 Task: Create new Company, with domain: 'znu.edu.ua' and type: 'Prospect'. Add new contact for this company, with mail Id: 'Mahira21Green@znu.edu.ua', First Name: Mahira, Last name:  Green, Job Title: 'Marketing Specialist', Phone Number: '(408) 555-2351'. Change life cycle stage to  Lead and lead status to  Open. Logged in from softage.1@softage.net
Action: Mouse moved to (71, 48)
Screenshot: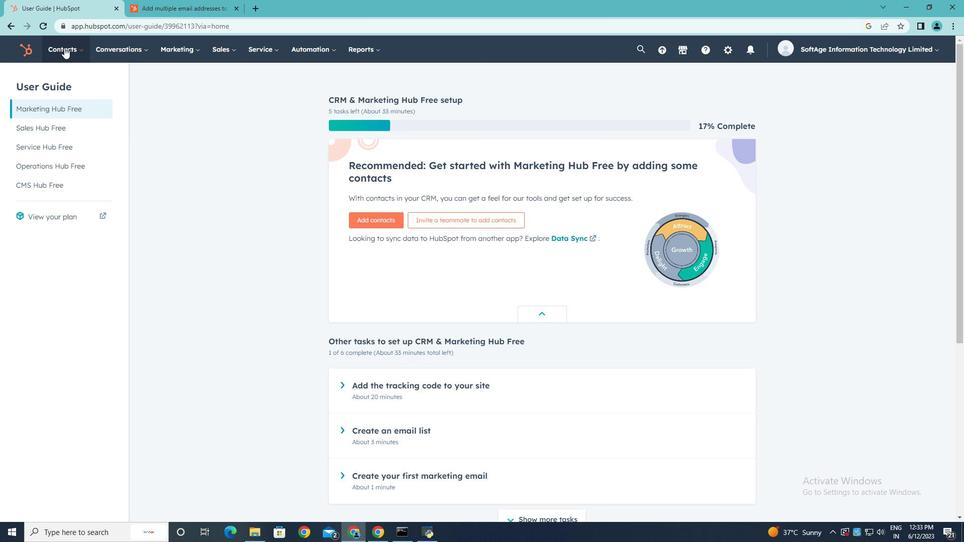 
Action: Mouse pressed left at (71, 48)
Screenshot: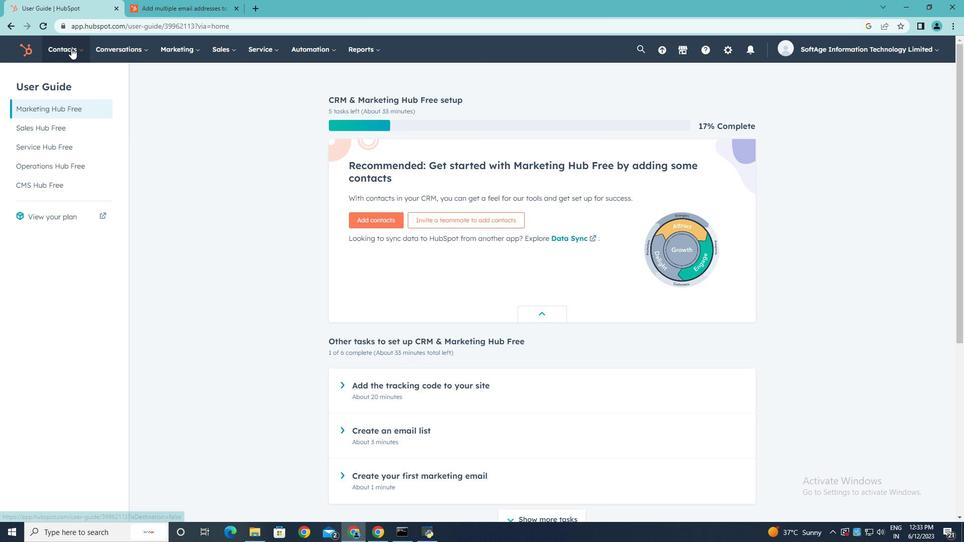 
Action: Mouse moved to (81, 96)
Screenshot: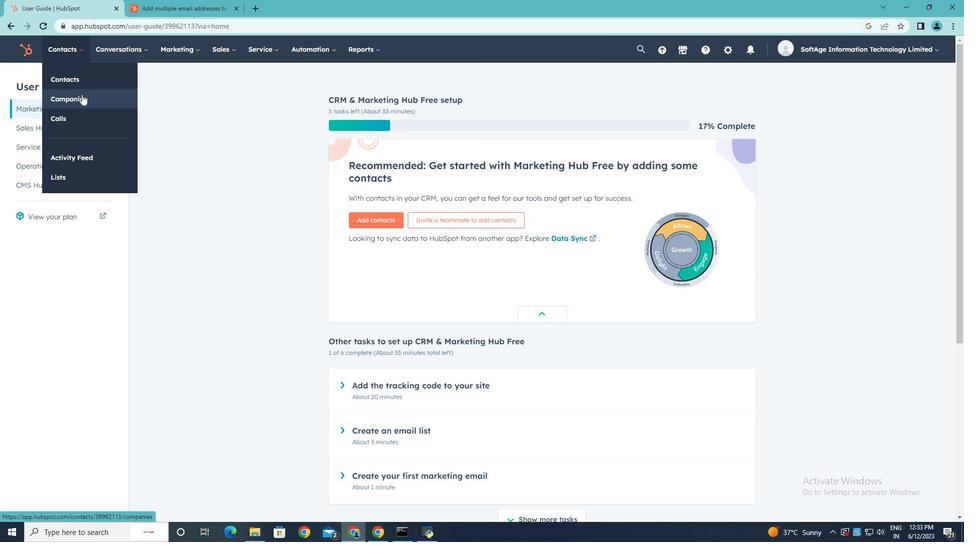 
Action: Mouse pressed left at (81, 96)
Screenshot: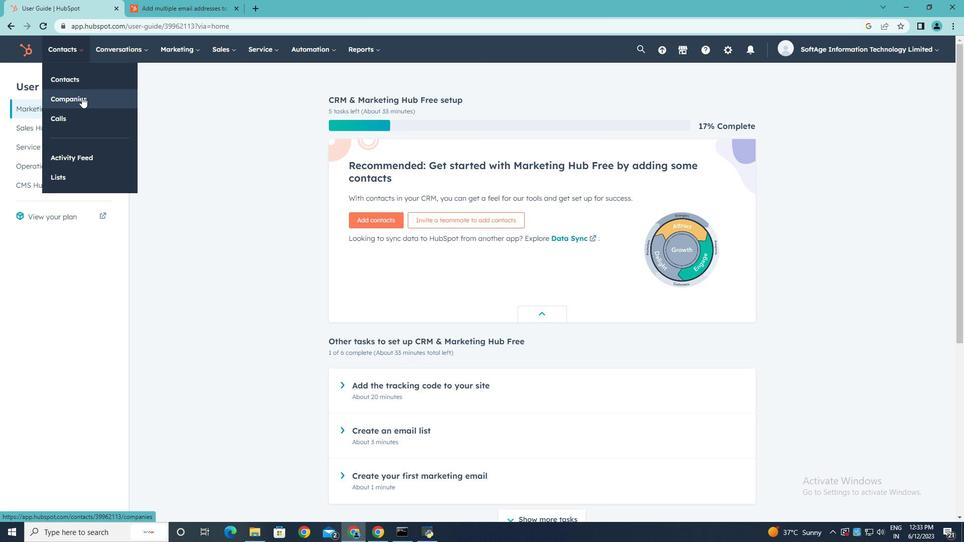 
Action: Mouse moved to (915, 85)
Screenshot: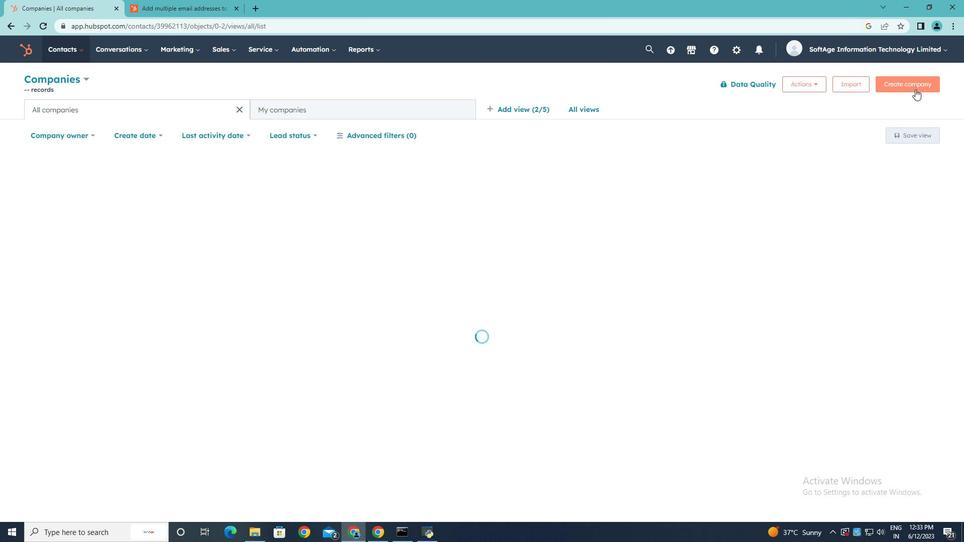 
Action: Mouse pressed left at (915, 85)
Screenshot: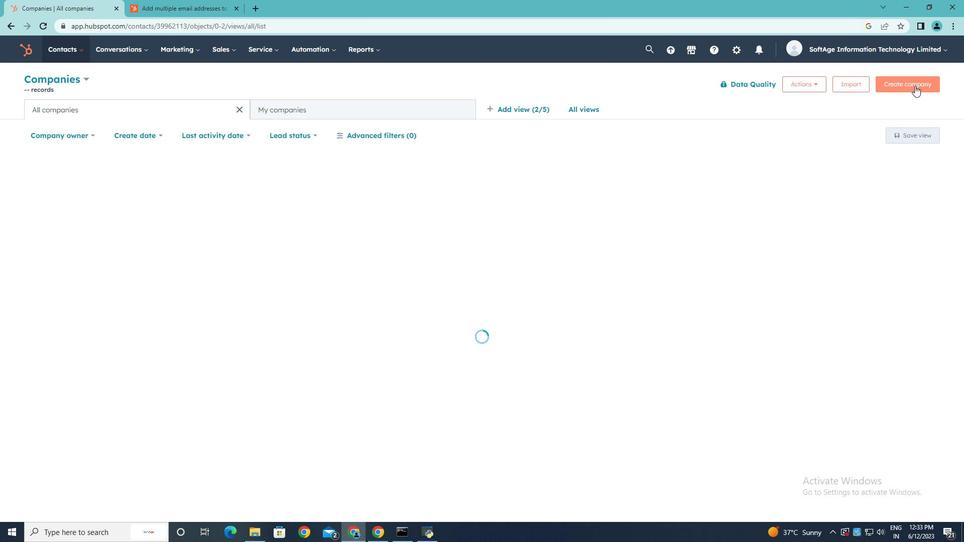 
Action: Mouse moved to (723, 127)
Screenshot: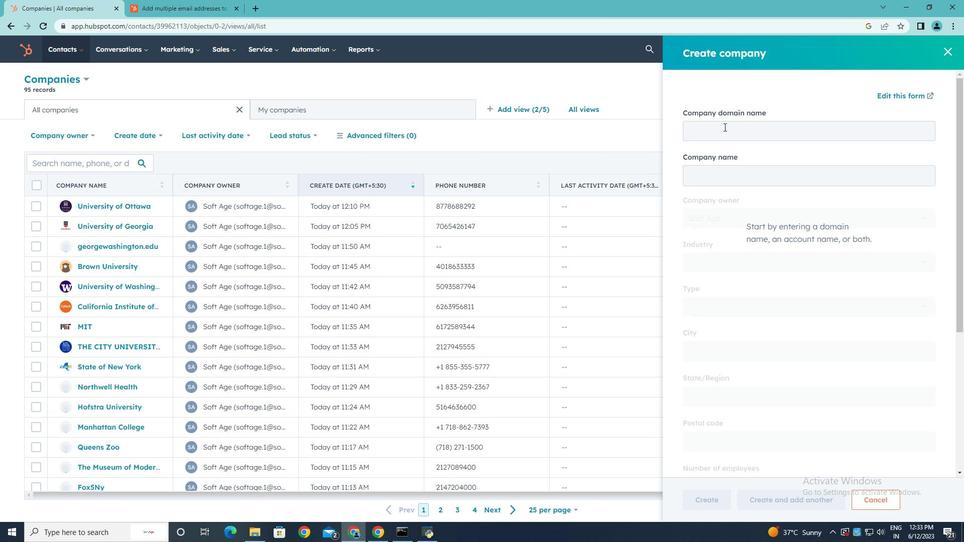 
Action: Mouse pressed left at (723, 127)
Screenshot: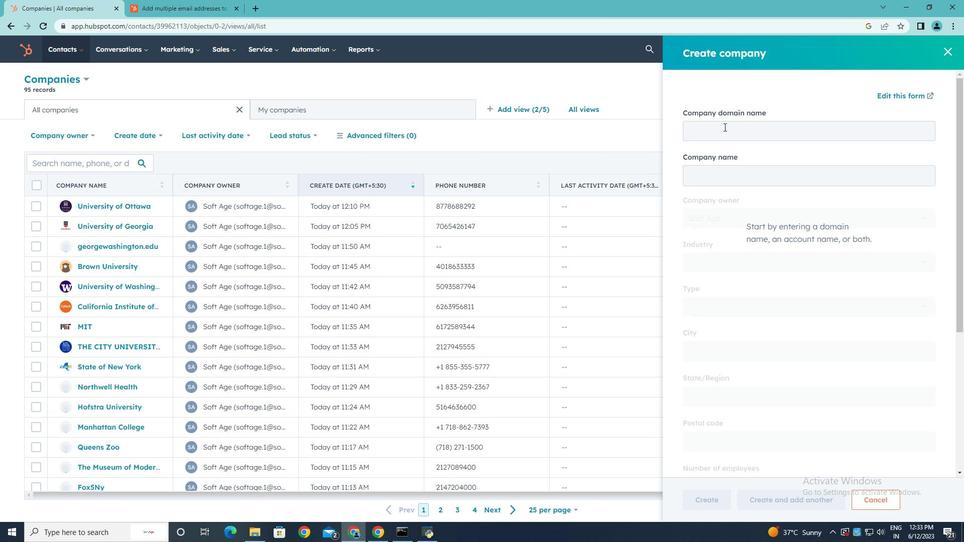 
Action: Key pressed znu.edu.ua
Screenshot: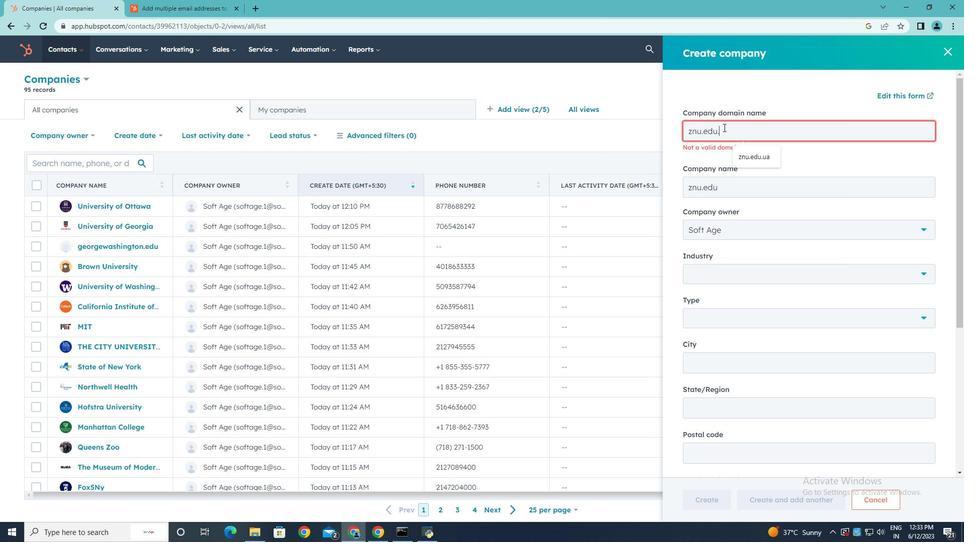 
Action: Mouse moved to (801, 216)
Screenshot: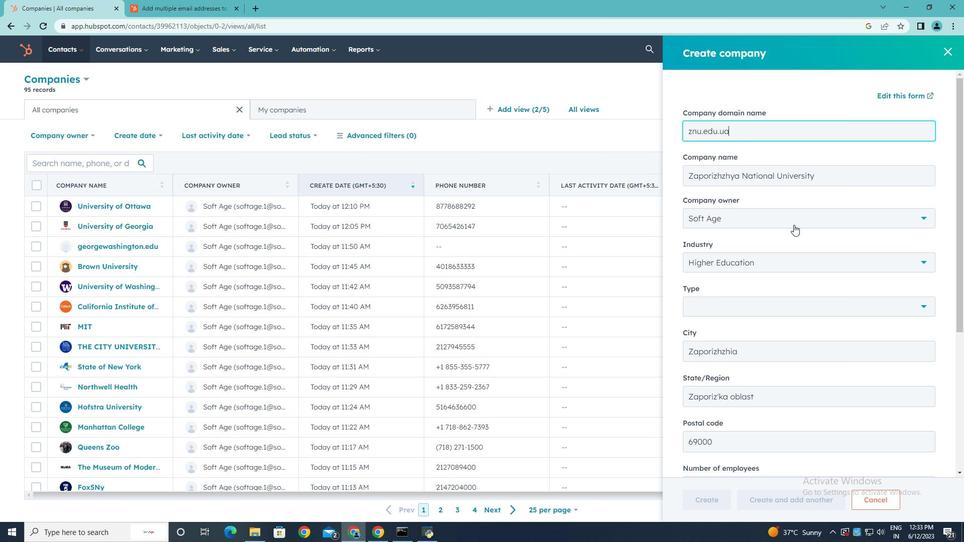 
Action: Mouse scrolled (801, 216) with delta (0, 0)
Screenshot: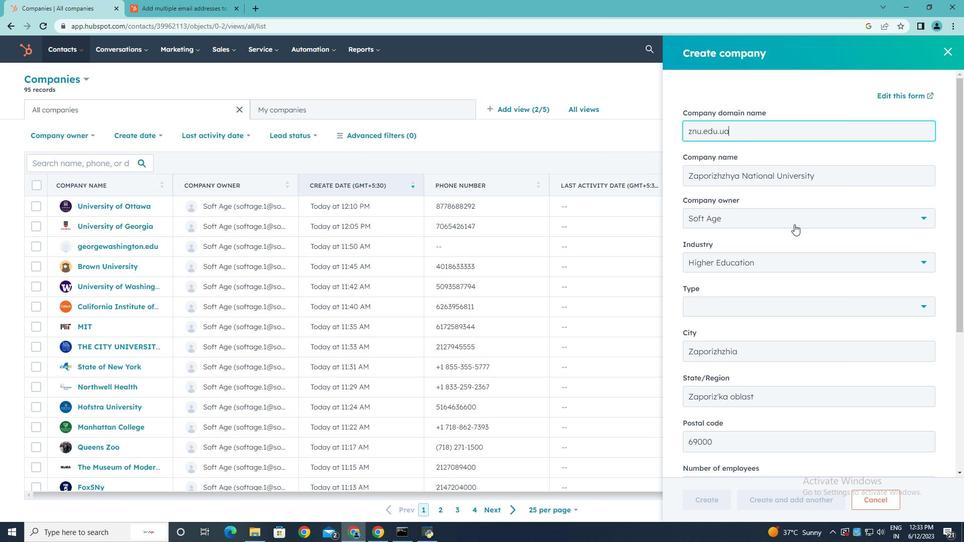 
Action: Mouse scrolled (801, 216) with delta (0, 0)
Screenshot: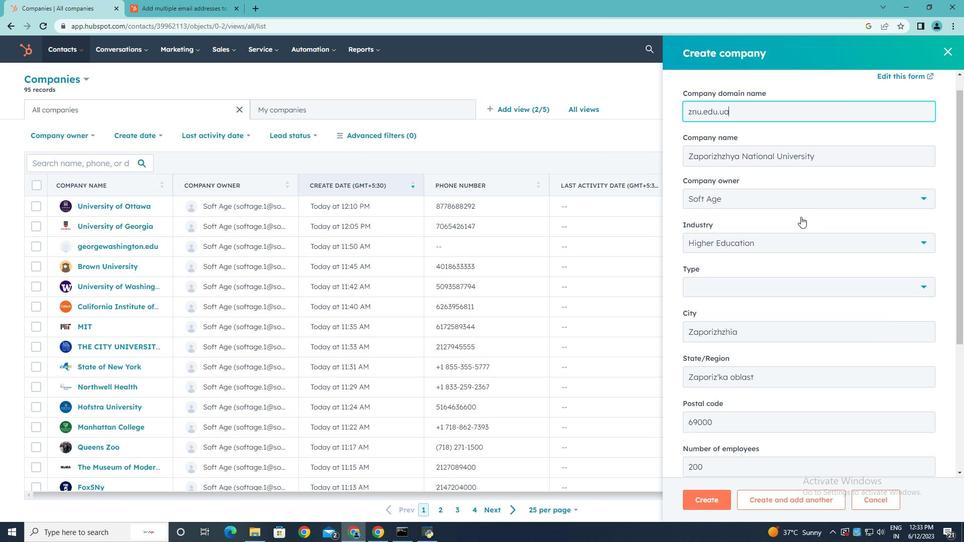 
Action: Mouse moved to (922, 204)
Screenshot: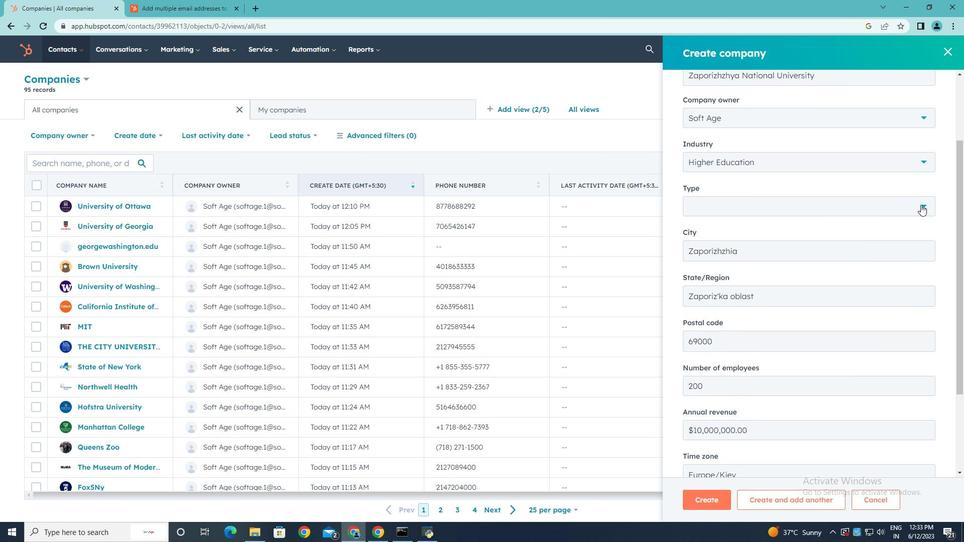 
Action: Mouse pressed left at (922, 204)
Screenshot: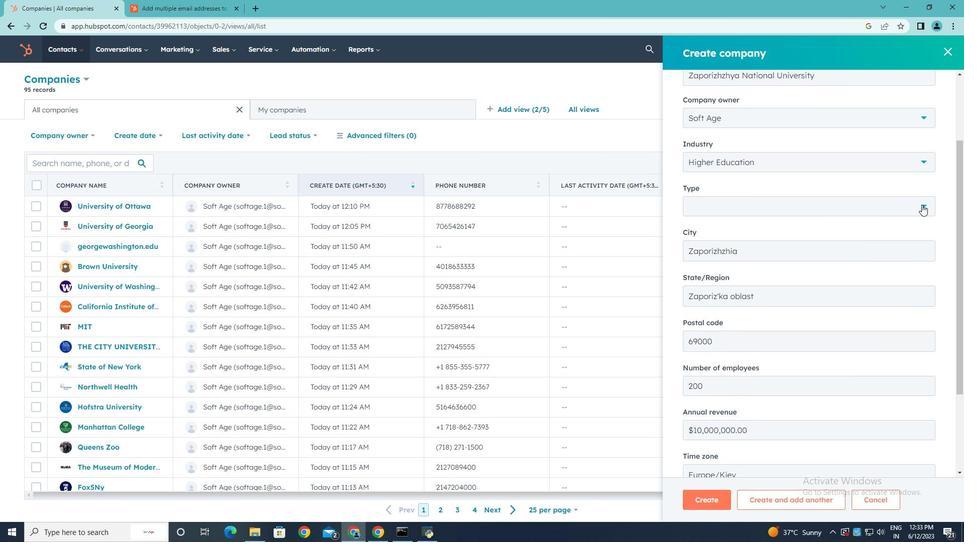 
Action: Mouse moved to (760, 259)
Screenshot: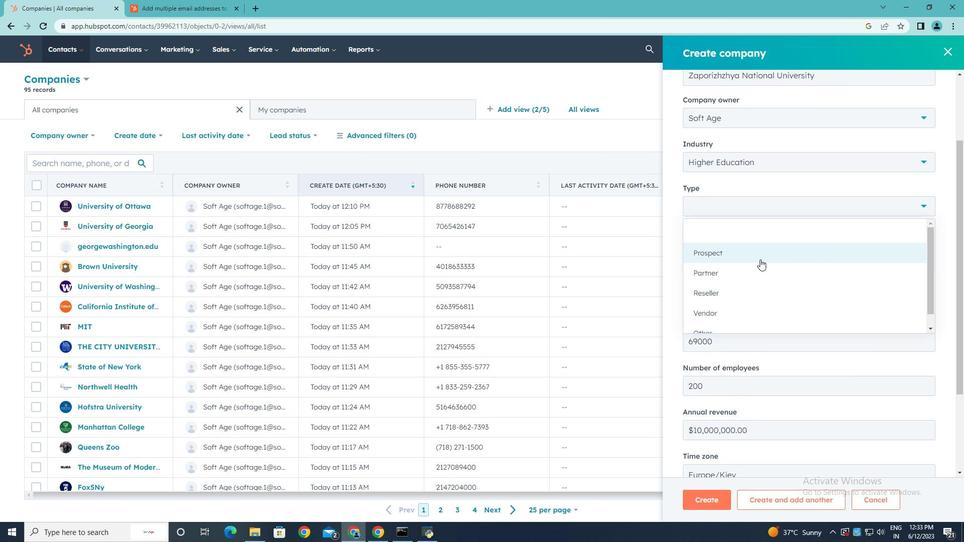 
Action: Mouse pressed left at (760, 259)
Screenshot: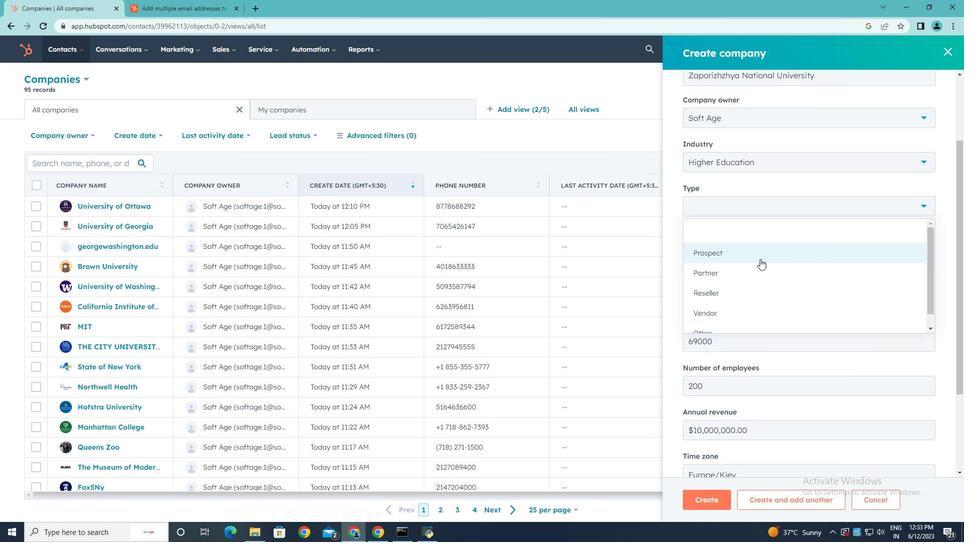 
Action: Mouse moved to (778, 268)
Screenshot: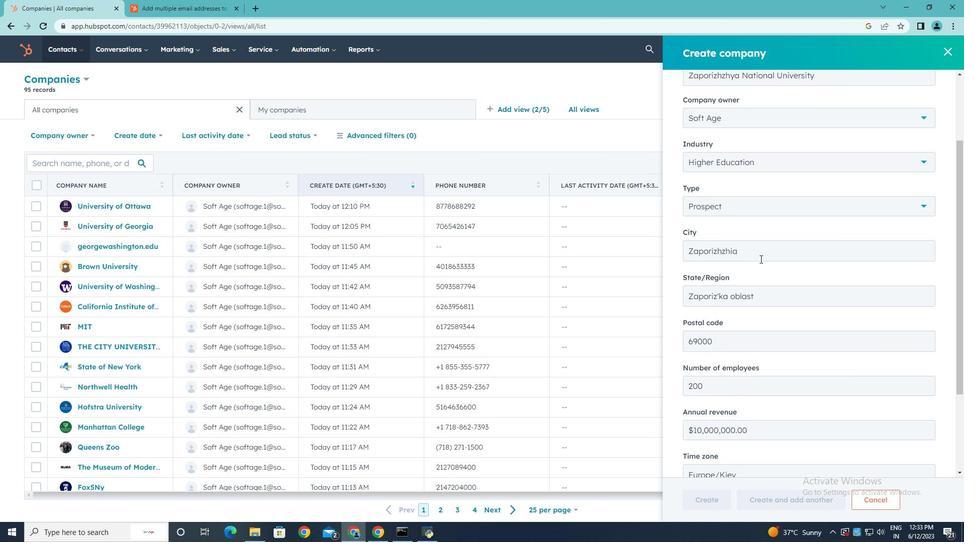 
Action: Mouse scrolled (778, 268) with delta (0, 0)
Screenshot: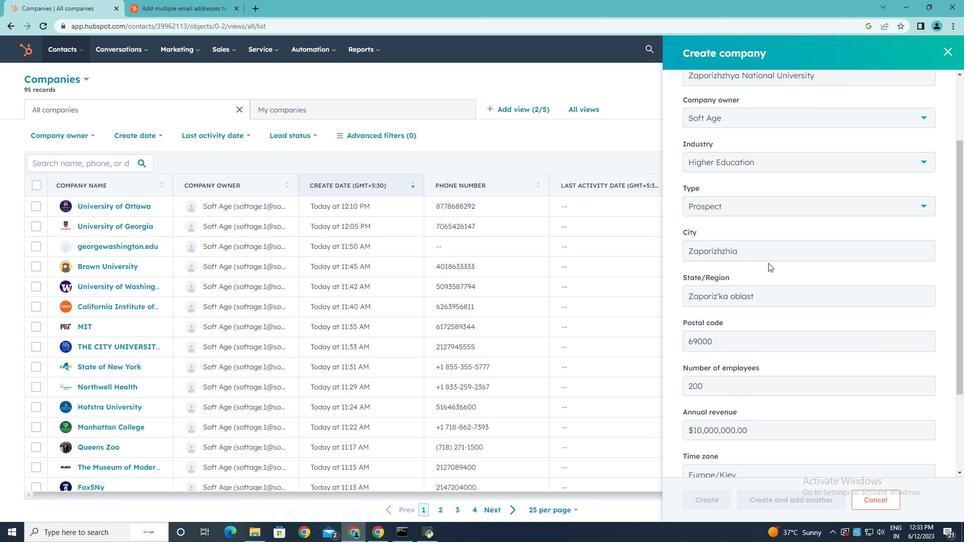 
Action: Mouse scrolled (778, 268) with delta (0, 0)
Screenshot: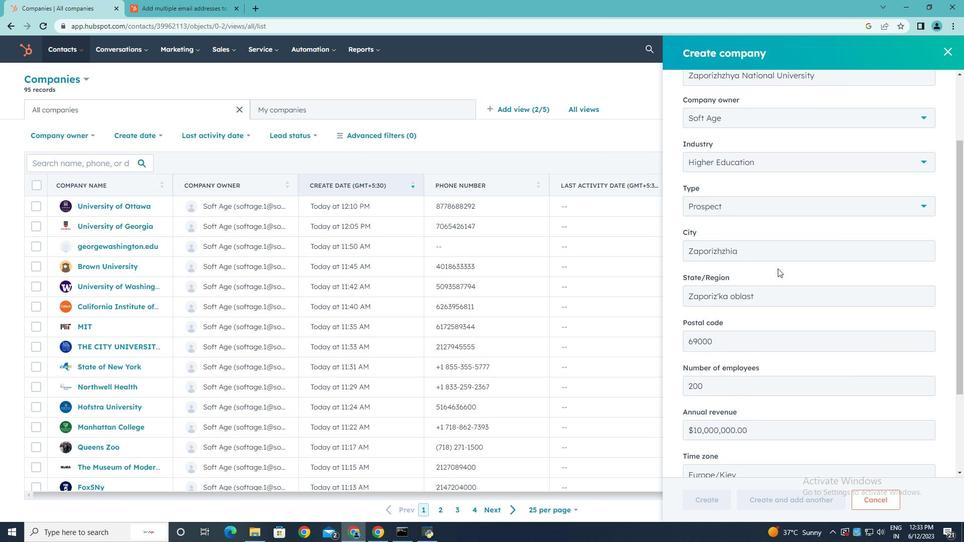 
Action: Mouse scrolled (778, 268) with delta (0, 0)
Screenshot: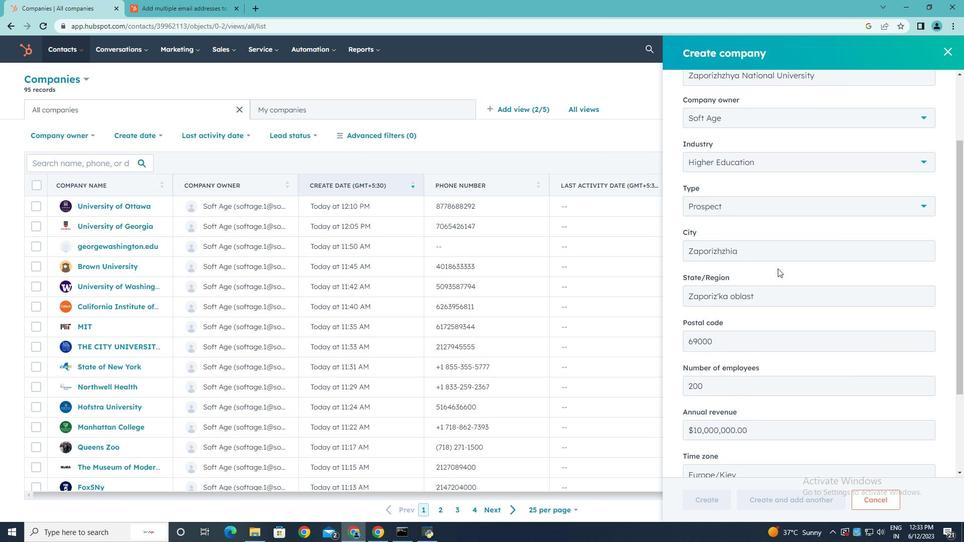 
Action: Mouse scrolled (778, 268) with delta (0, 0)
Screenshot: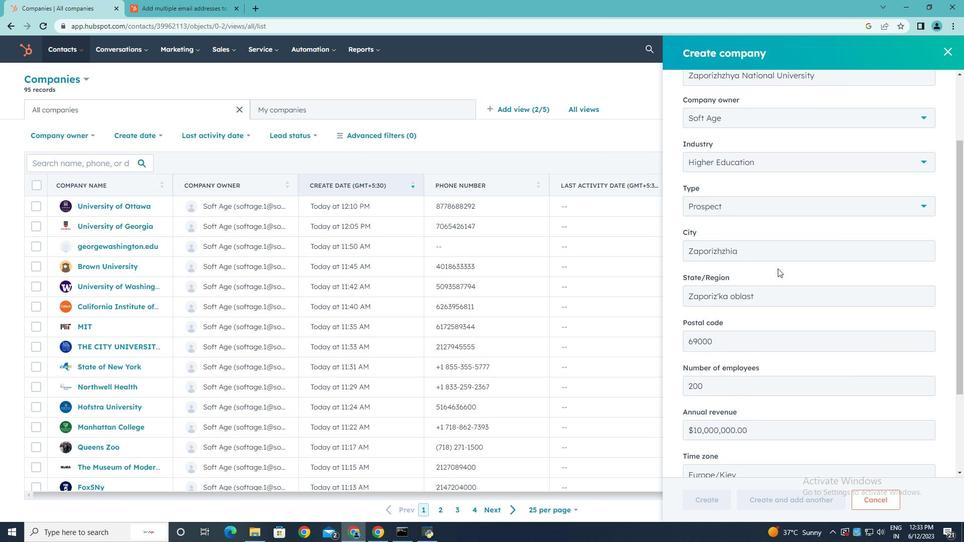 
Action: Mouse moved to (770, 312)
Screenshot: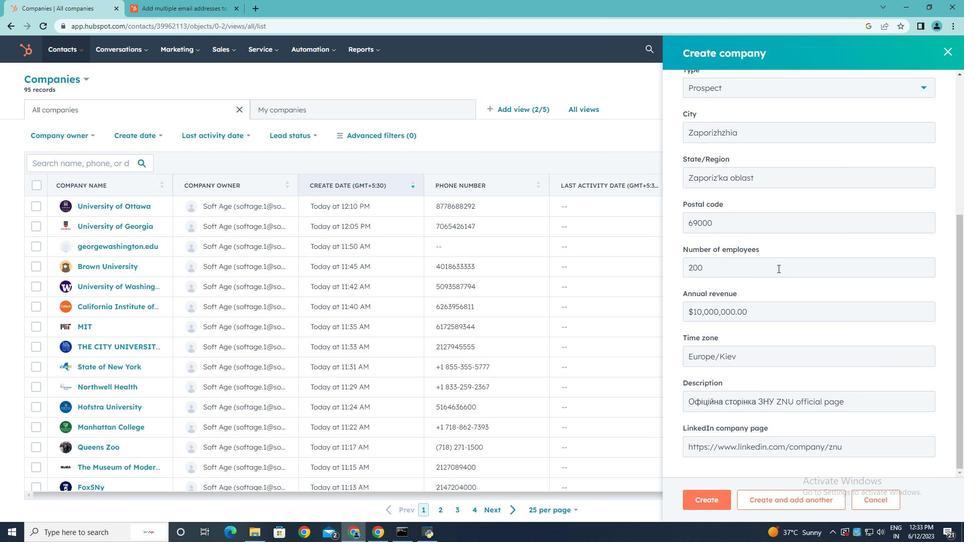 
Action: Mouse scrolled (770, 312) with delta (0, 0)
Screenshot: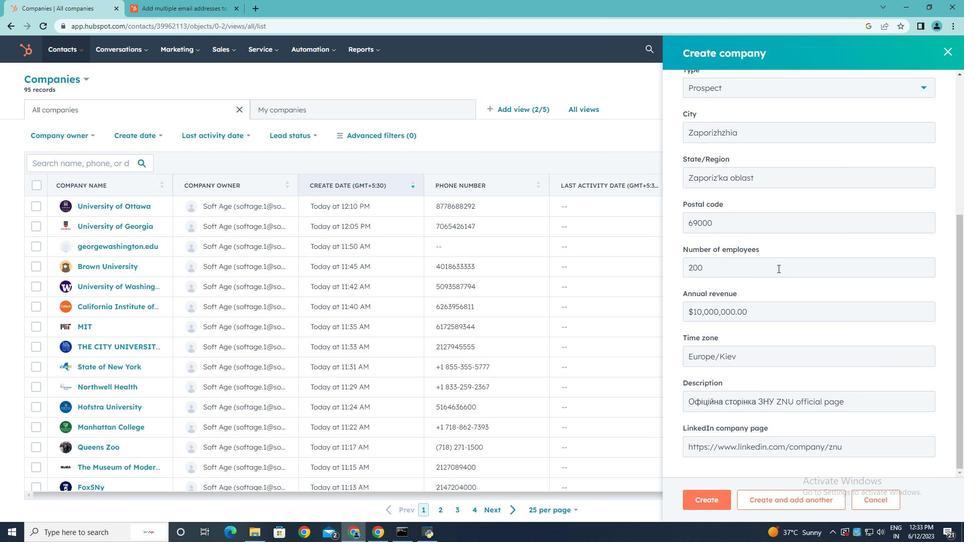 
Action: Mouse scrolled (770, 312) with delta (0, 0)
Screenshot: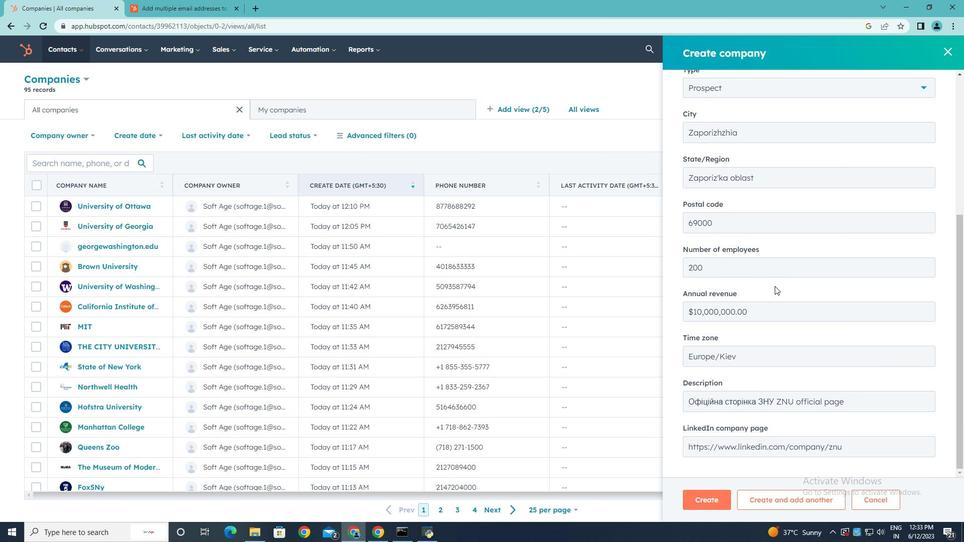 
Action: Mouse moved to (705, 496)
Screenshot: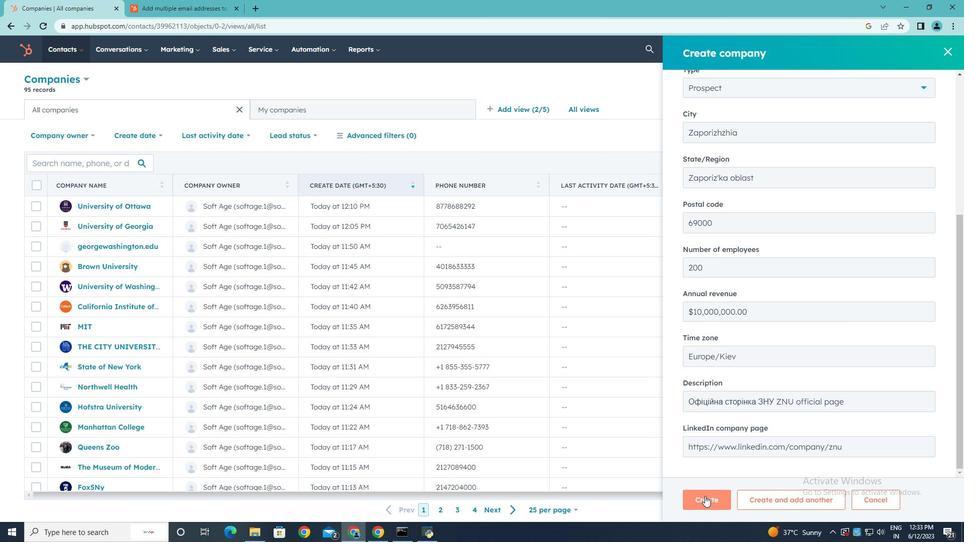 
Action: Mouse pressed left at (705, 496)
Screenshot: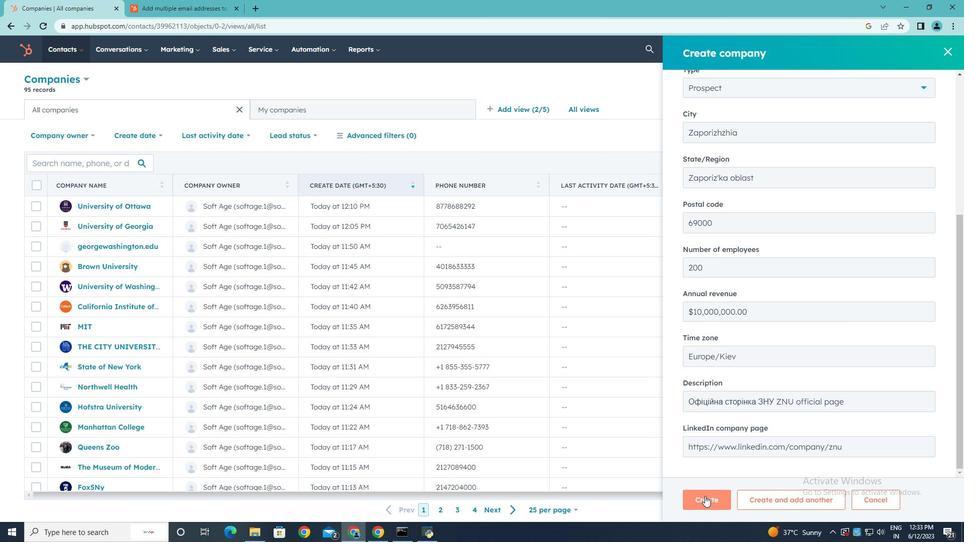 
Action: Mouse moved to (682, 323)
Screenshot: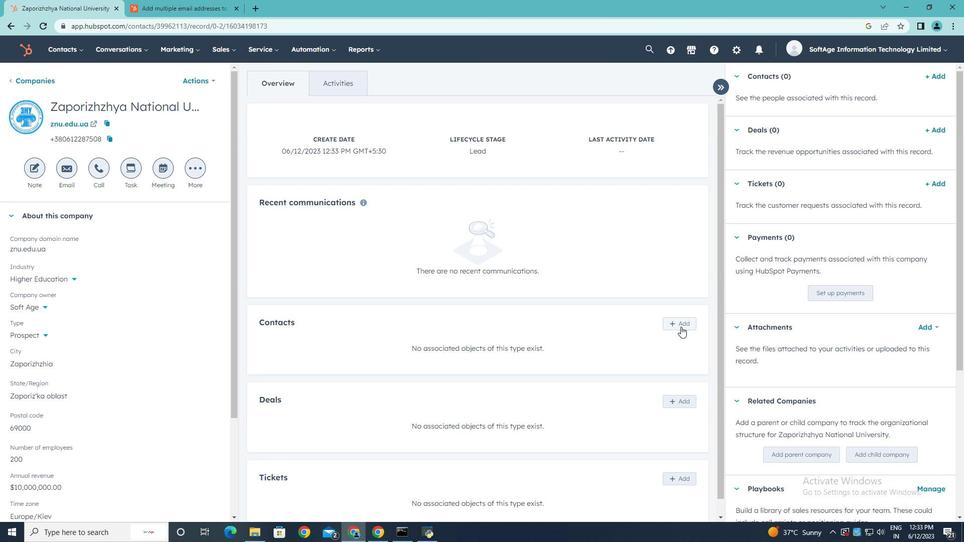 
Action: Mouse pressed left at (682, 323)
Screenshot: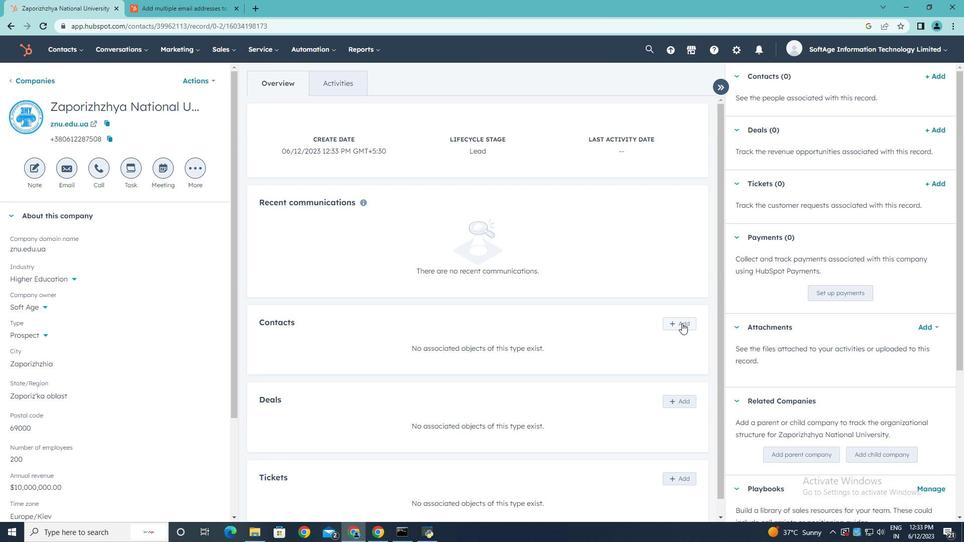 
Action: Mouse moved to (742, 102)
Screenshot: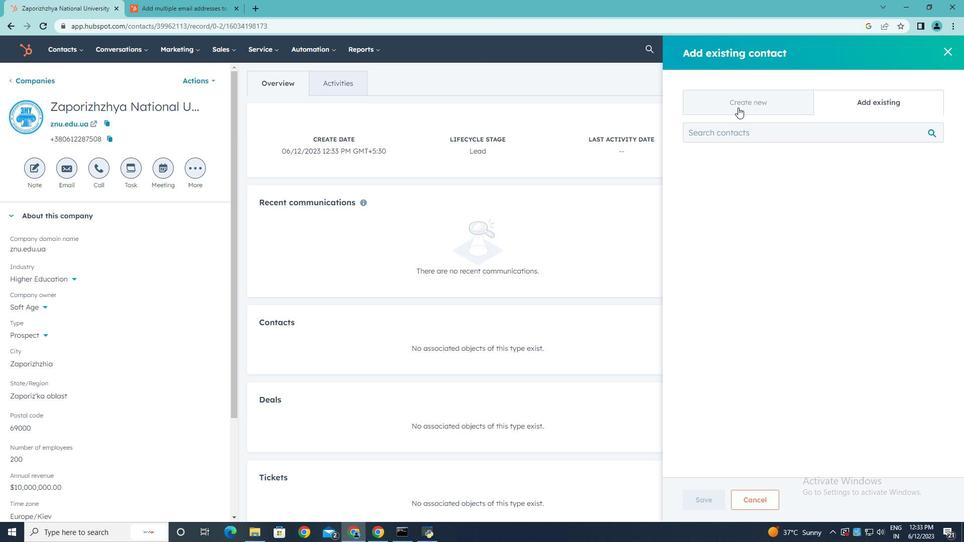 
Action: Mouse pressed left at (742, 102)
Screenshot: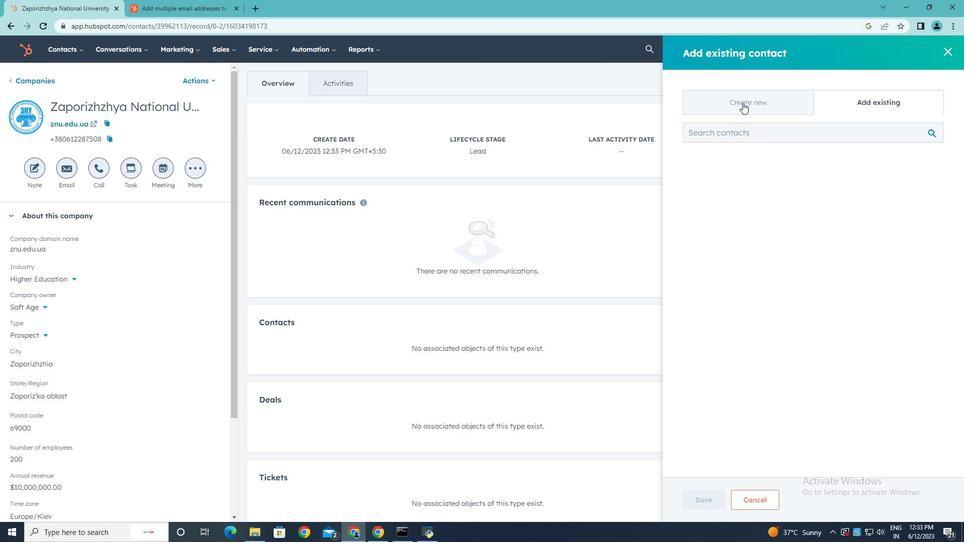 
Action: Mouse moved to (719, 164)
Screenshot: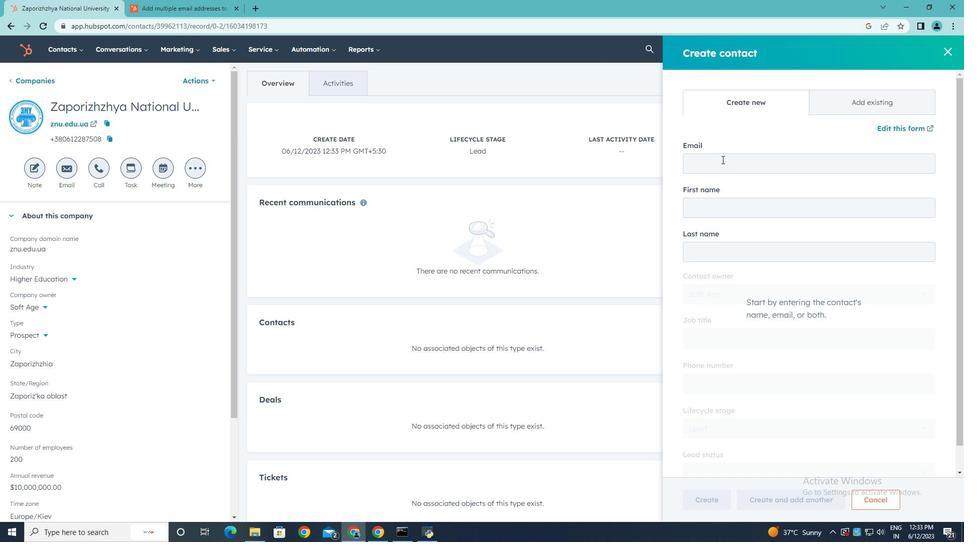 
Action: Mouse pressed left at (719, 164)
Screenshot: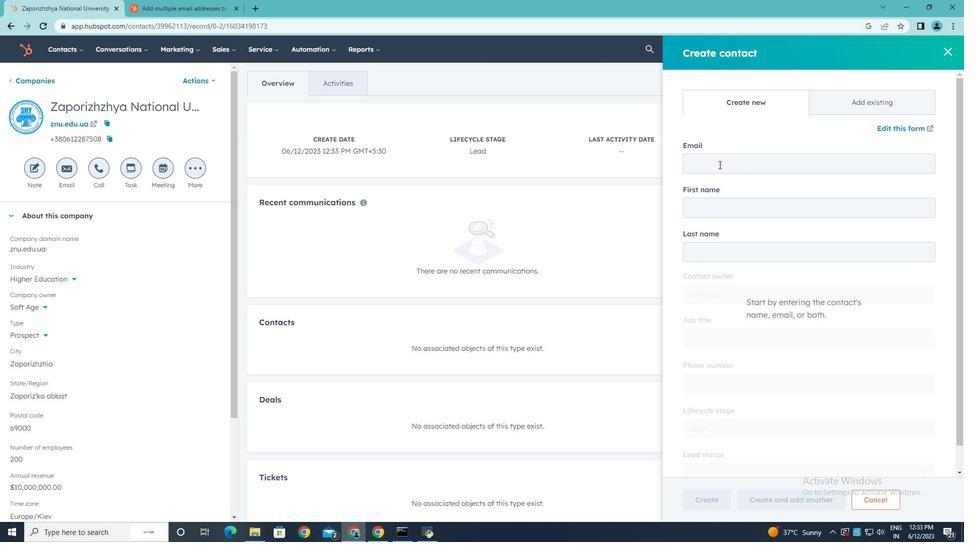 
Action: Key pressed <Key.shift>Mahira21<Key.shift>Green<Key.shift>@znu.edu.ua
Screenshot: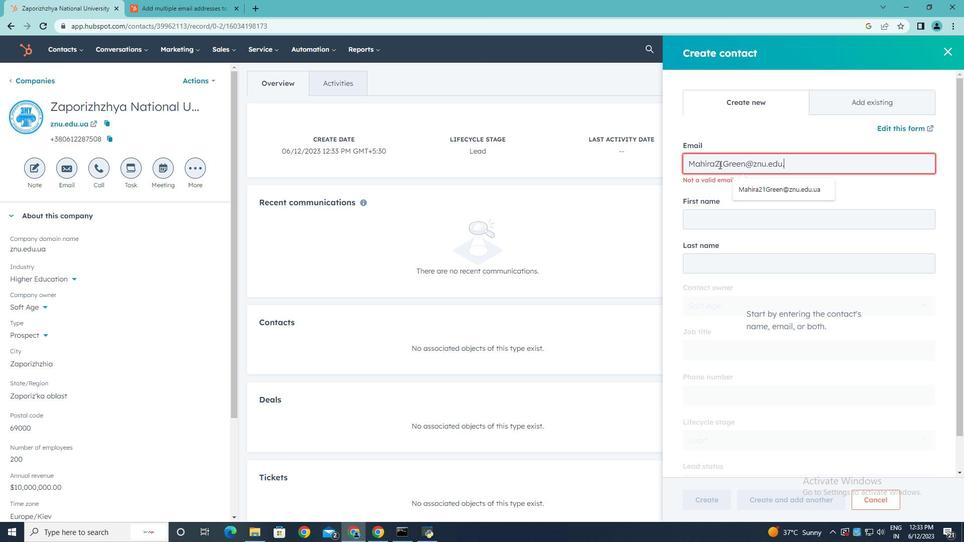 
Action: Mouse moved to (708, 210)
Screenshot: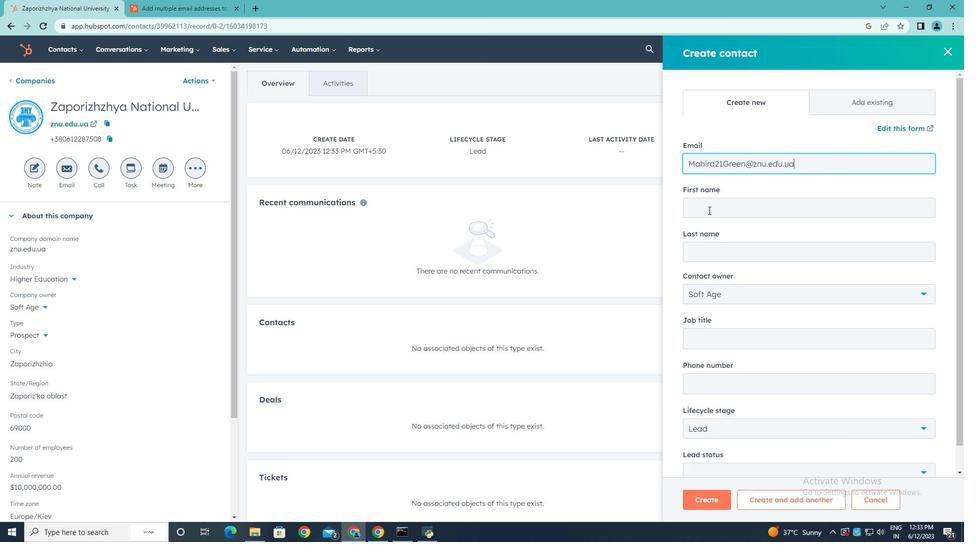 
Action: Mouse pressed left at (708, 210)
Screenshot: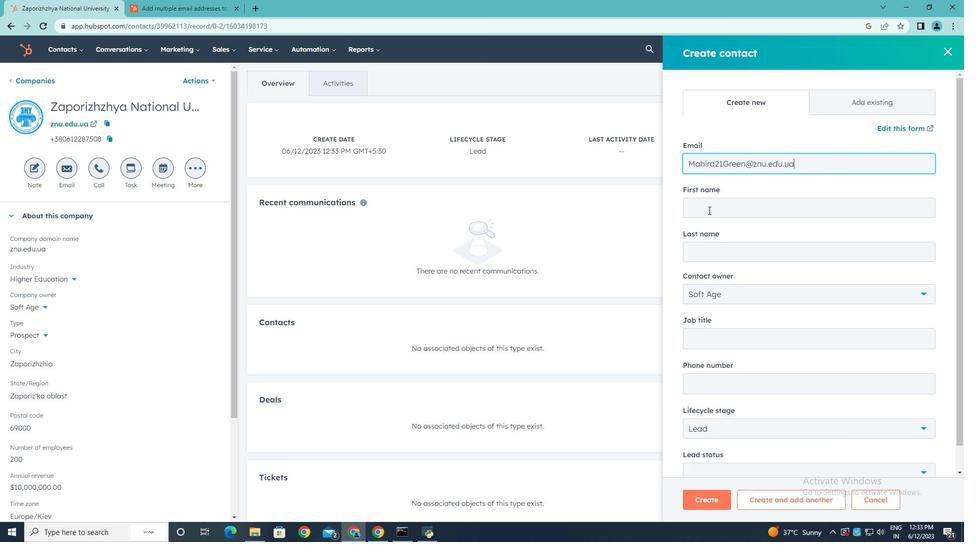 
Action: Key pressed <Key.shift>Mahira
Screenshot: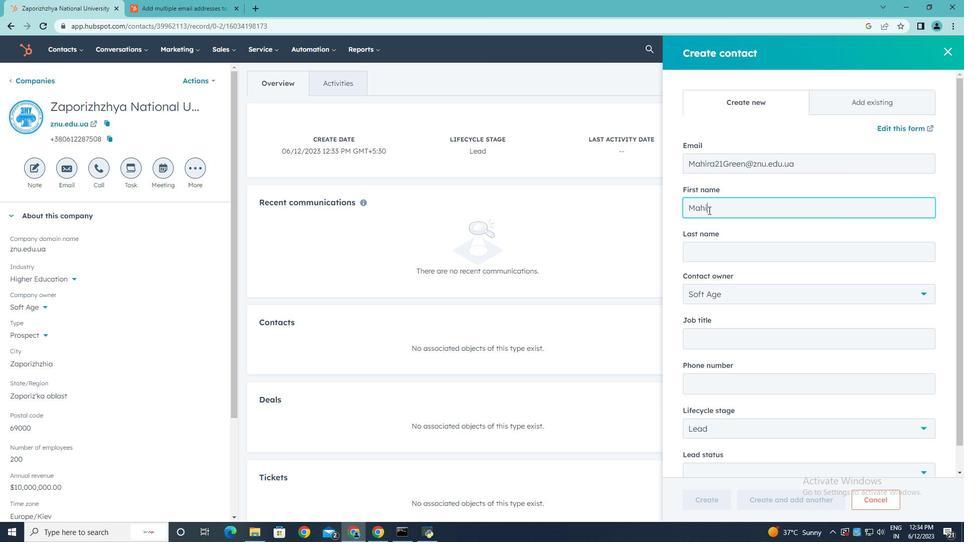 
Action: Mouse moved to (717, 256)
Screenshot: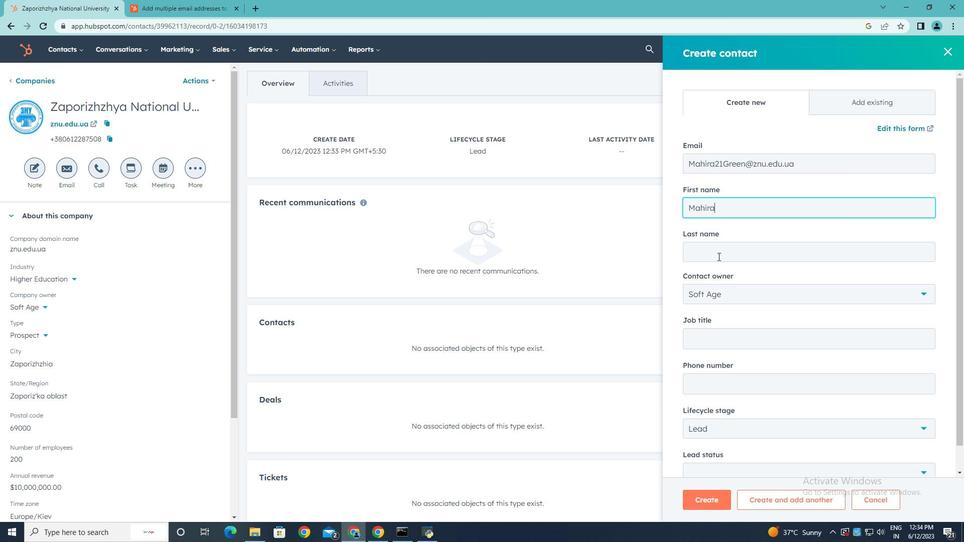 
Action: Mouse pressed left at (717, 256)
Screenshot: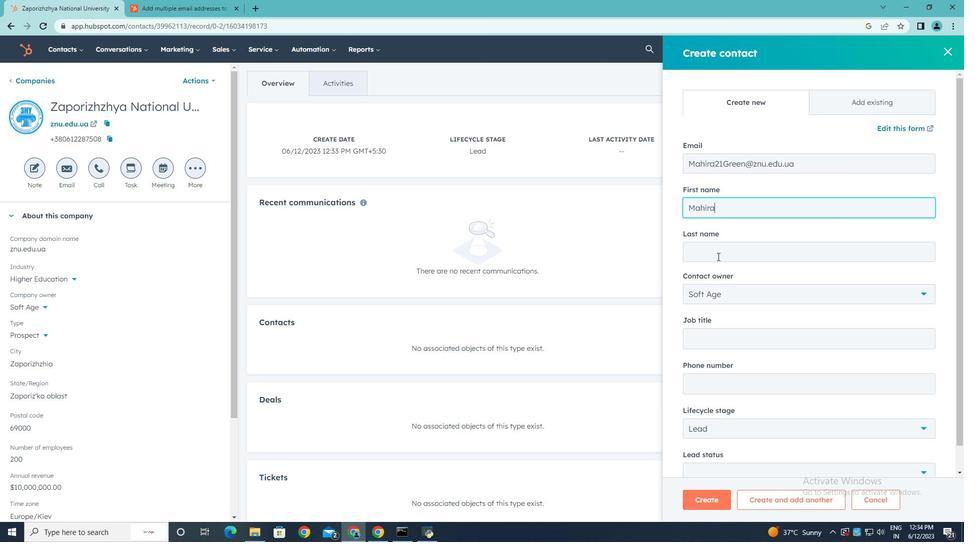 
Action: Key pressed <Key.shift>Green
Screenshot: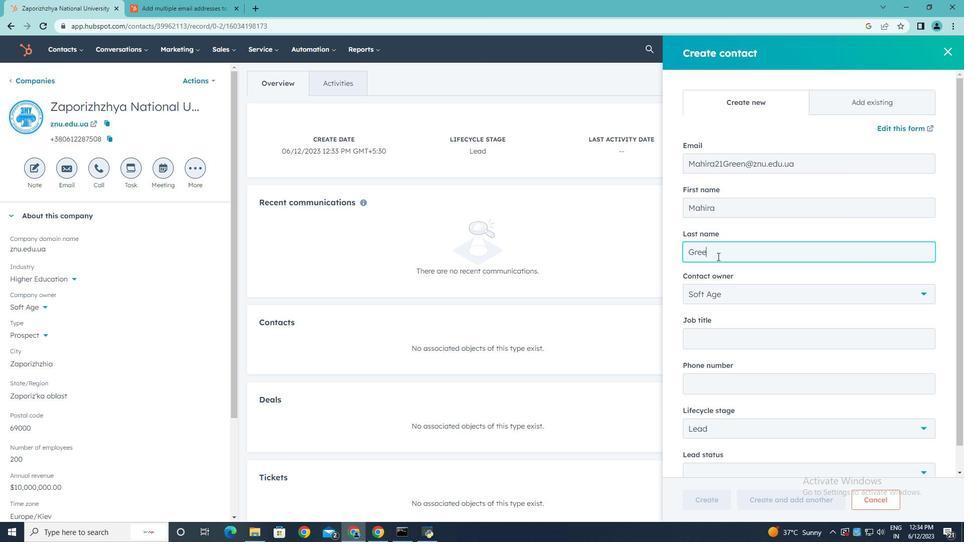 
Action: Mouse moved to (713, 334)
Screenshot: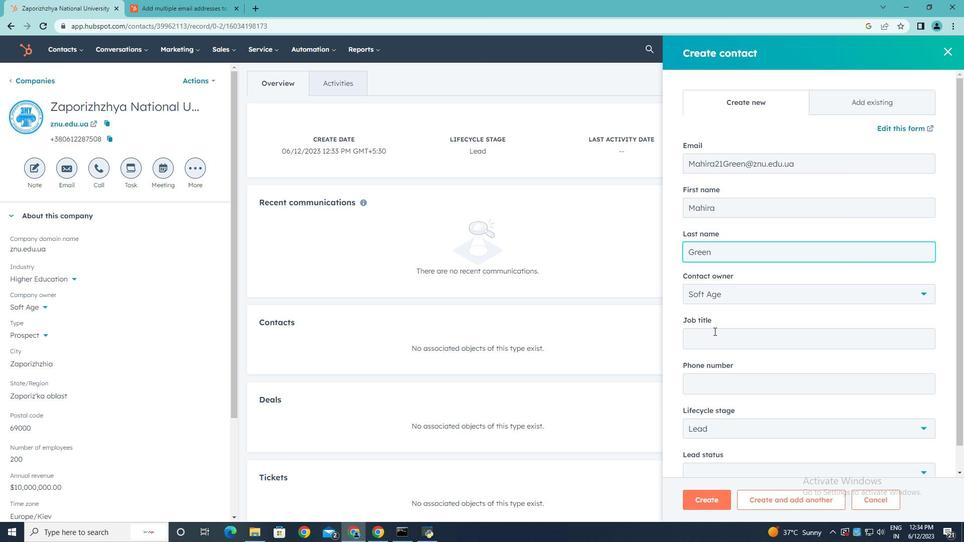 
Action: Mouse pressed left at (713, 334)
Screenshot: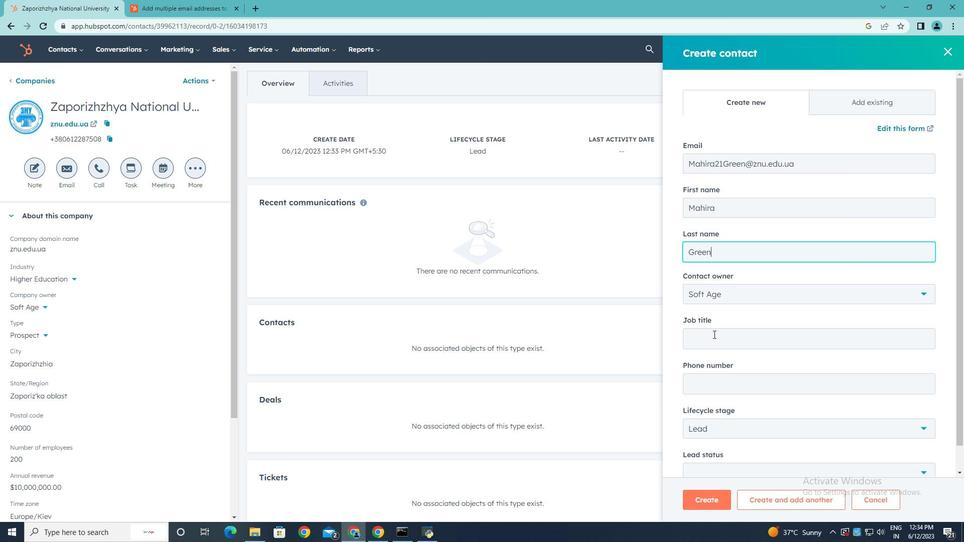 
Action: Key pressed <Key.shift>Markey<Key.backspace>ting<Key.space><Key.shift>Specialist
Screenshot: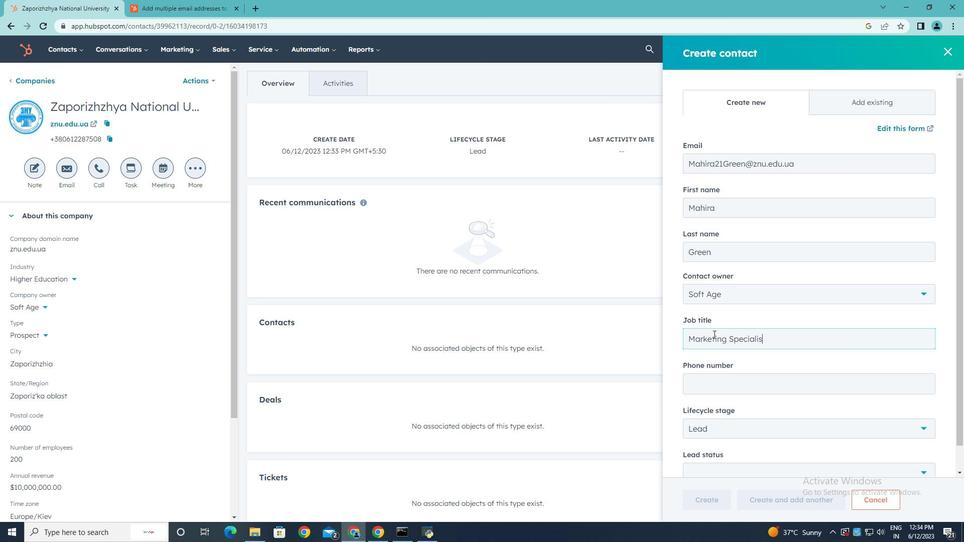 
Action: Mouse moved to (732, 379)
Screenshot: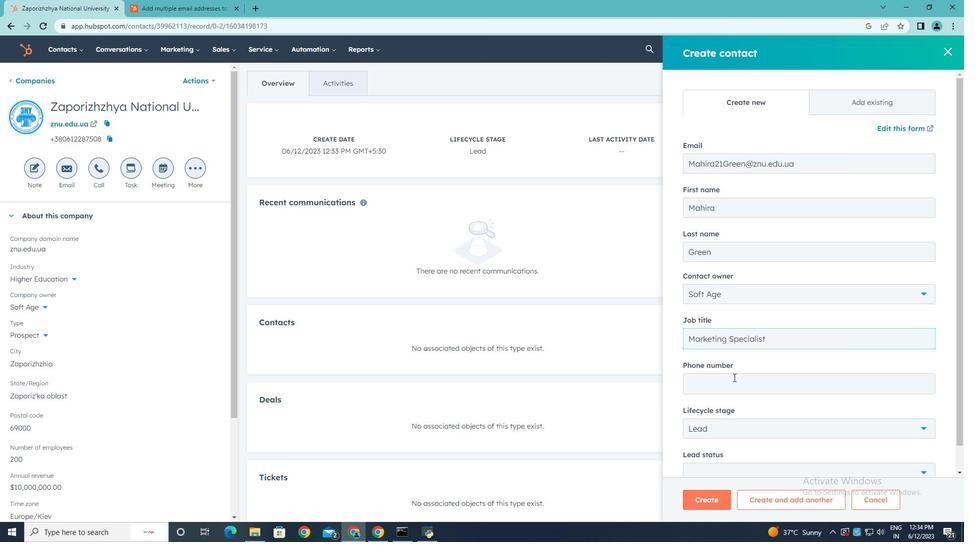 
Action: Mouse pressed left at (732, 379)
Screenshot: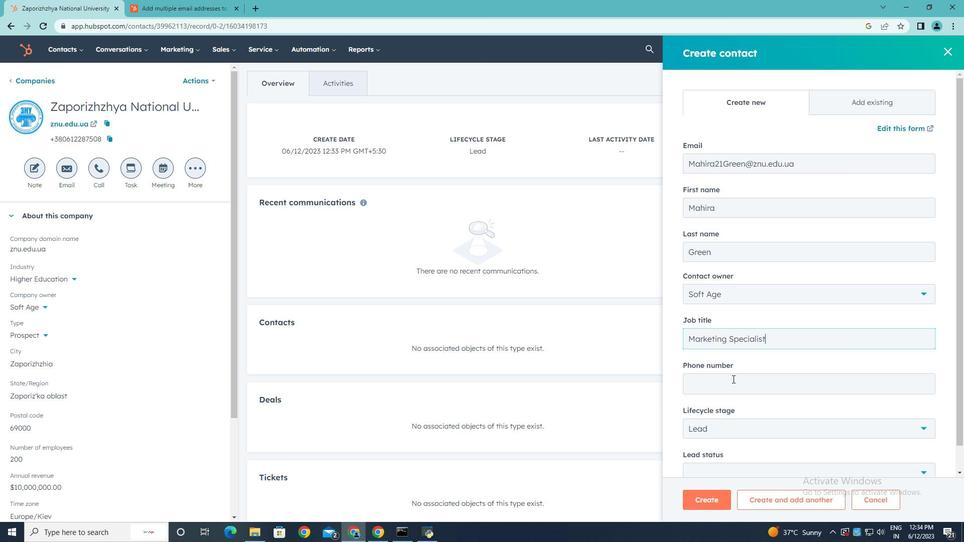 
Action: Key pressed 4085552351
Screenshot: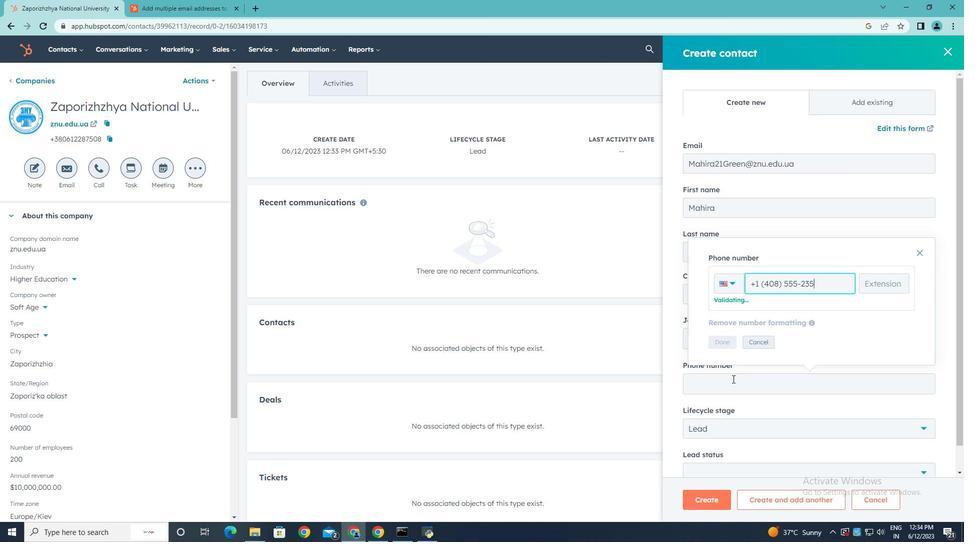 
Action: Mouse moved to (726, 344)
Screenshot: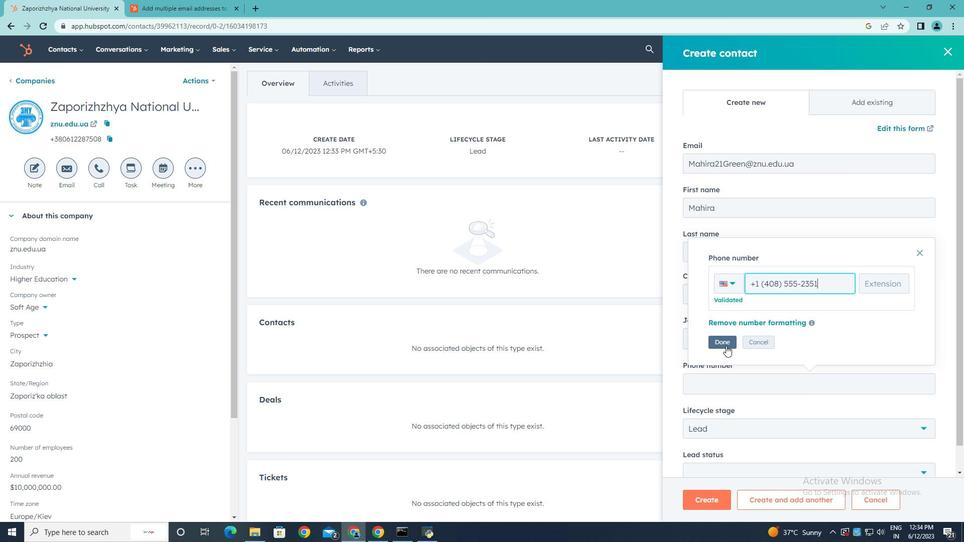
Action: Mouse pressed left at (726, 344)
Screenshot: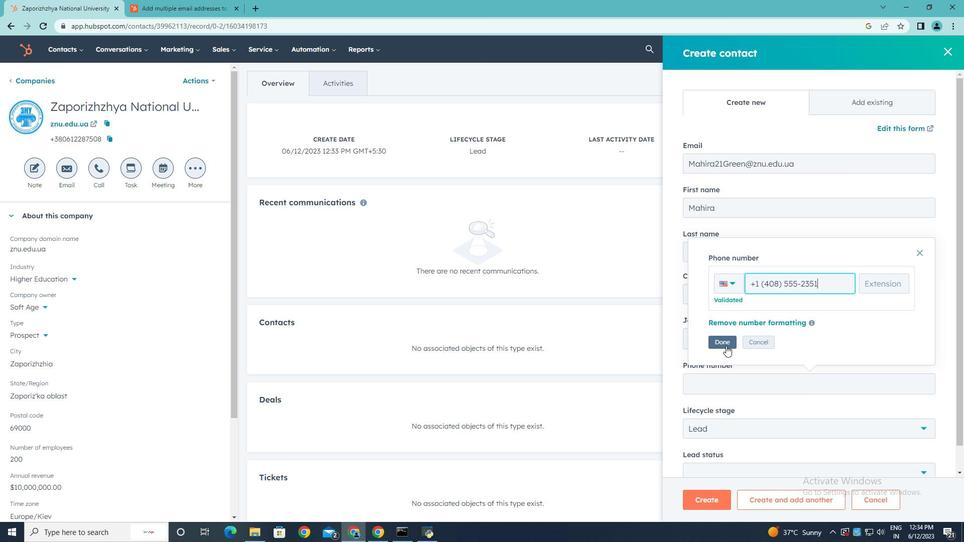 
Action: Mouse moved to (927, 428)
Screenshot: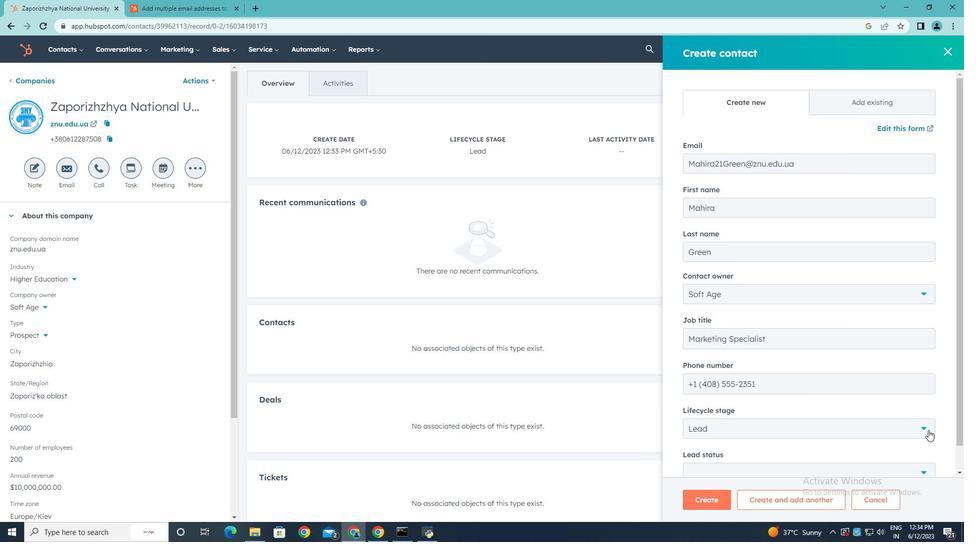 
Action: Mouse pressed left at (927, 428)
Screenshot: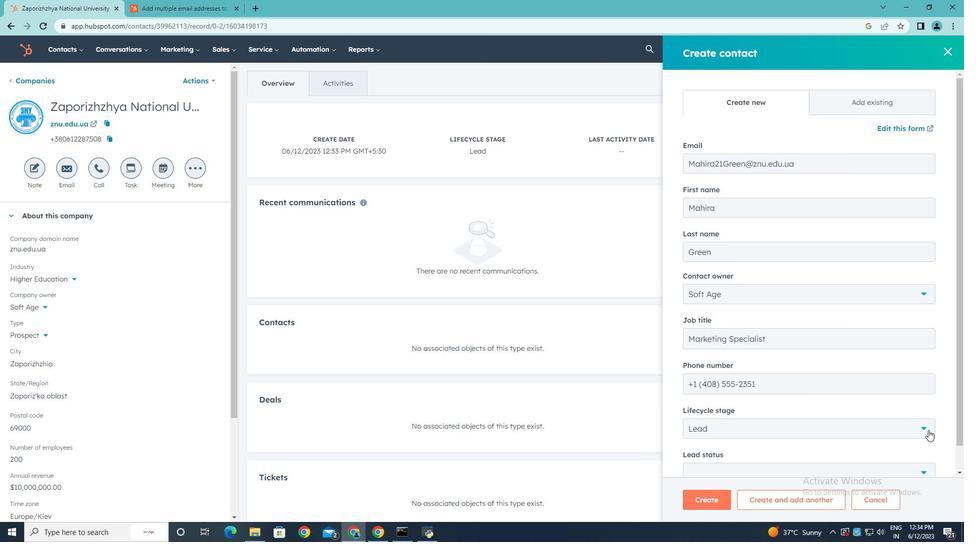 
Action: Mouse moved to (832, 333)
Screenshot: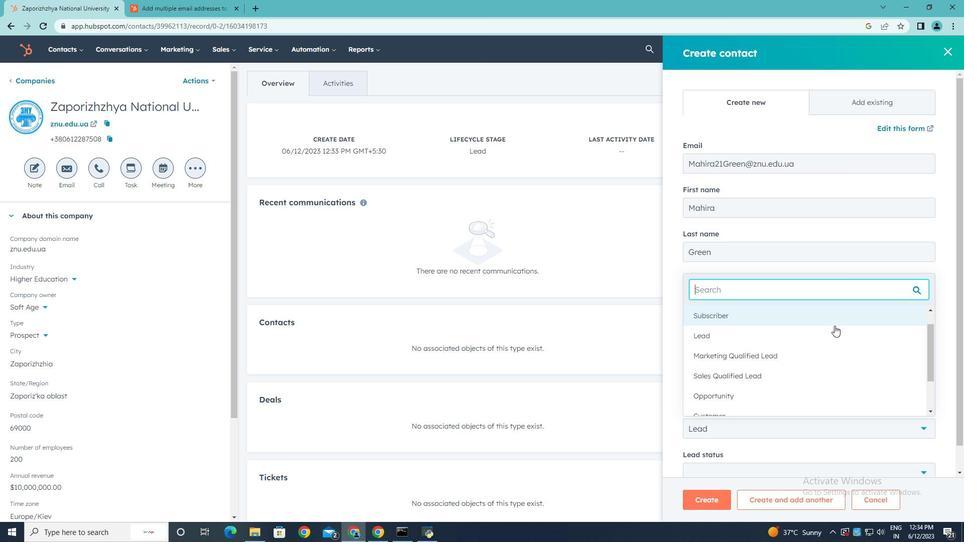 
Action: Mouse pressed left at (832, 333)
Screenshot: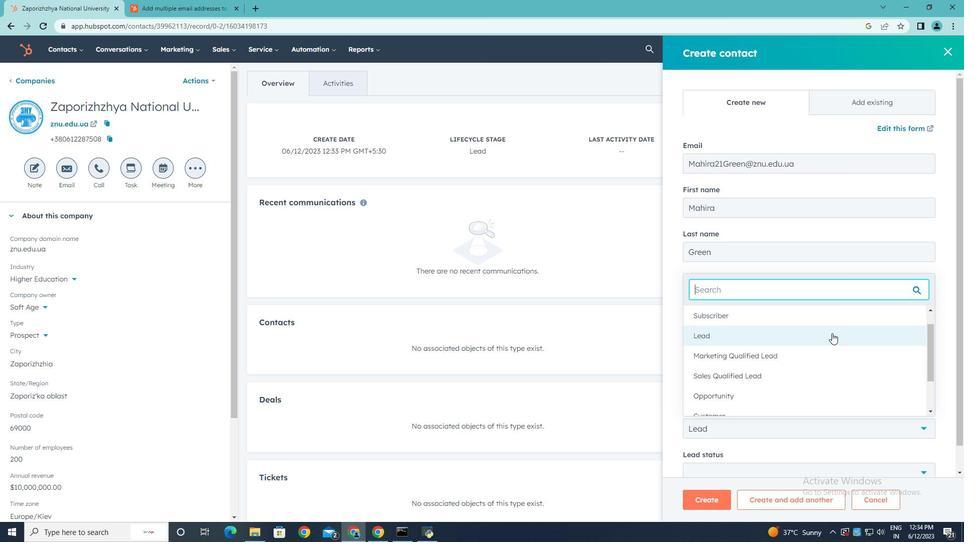 
Action: Mouse moved to (924, 471)
Screenshot: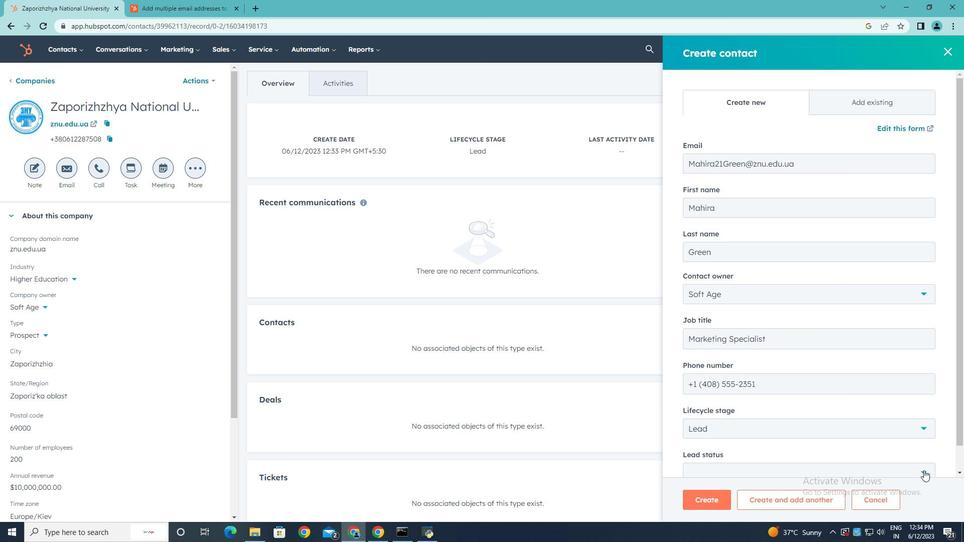 
Action: Mouse pressed left at (924, 471)
Screenshot: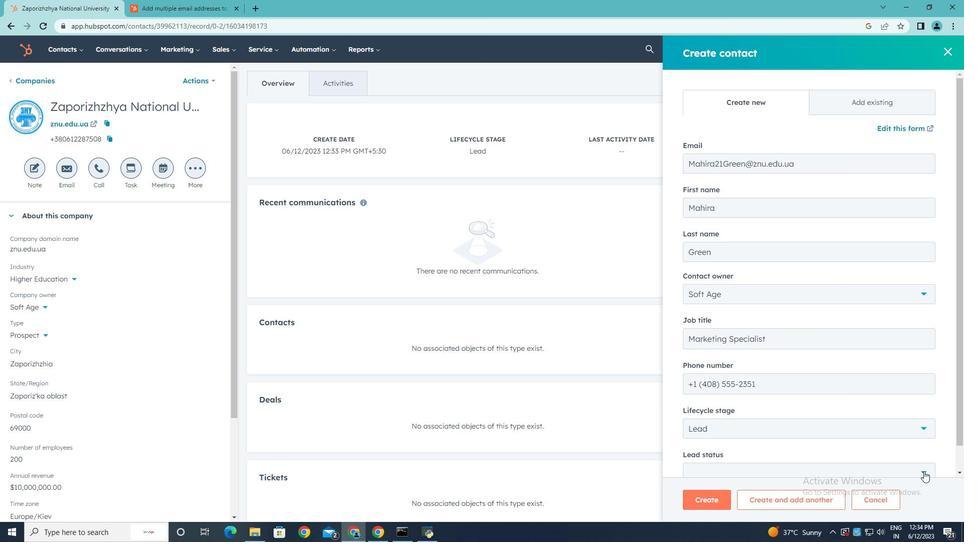 
Action: Mouse moved to (819, 405)
Screenshot: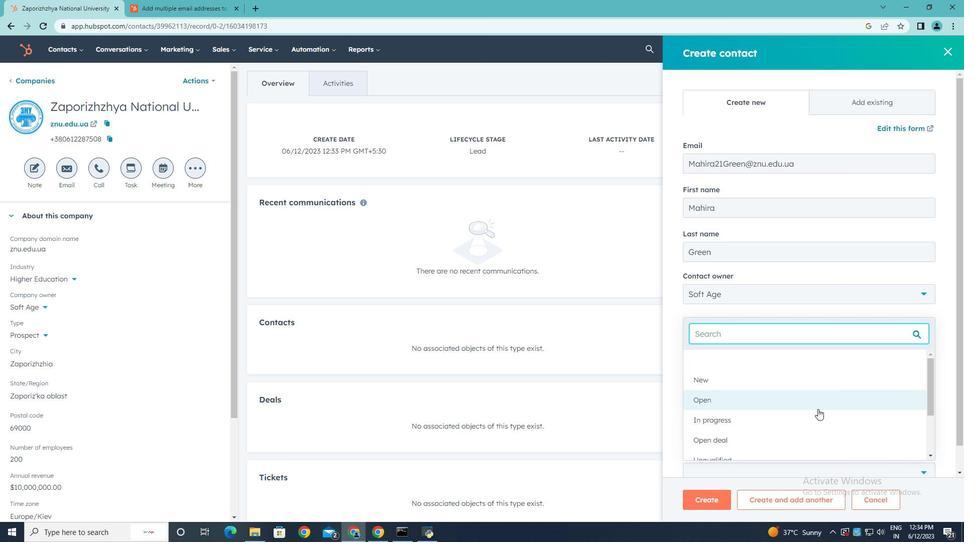 
Action: Mouse pressed left at (819, 405)
Screenshot: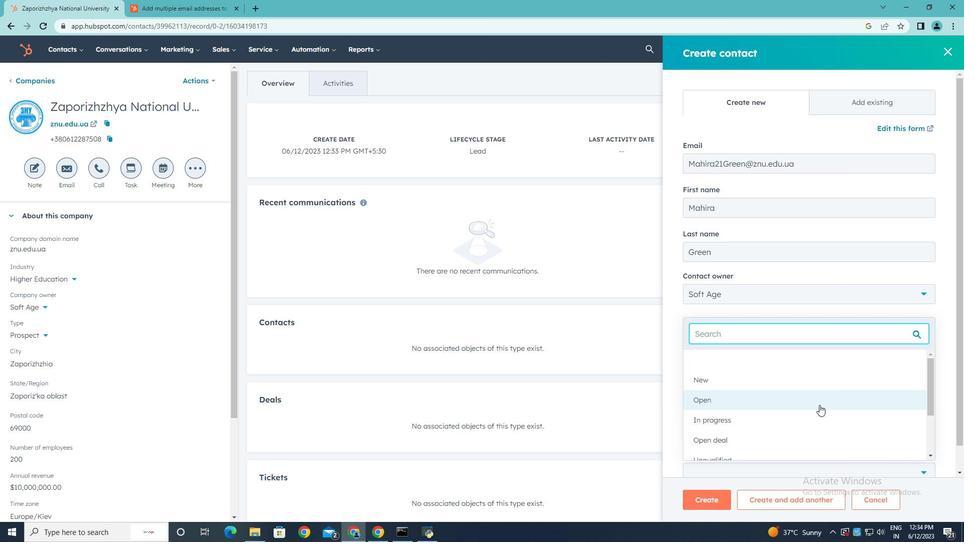 
Action: Mouse moved to (770, 454)
Screenshot: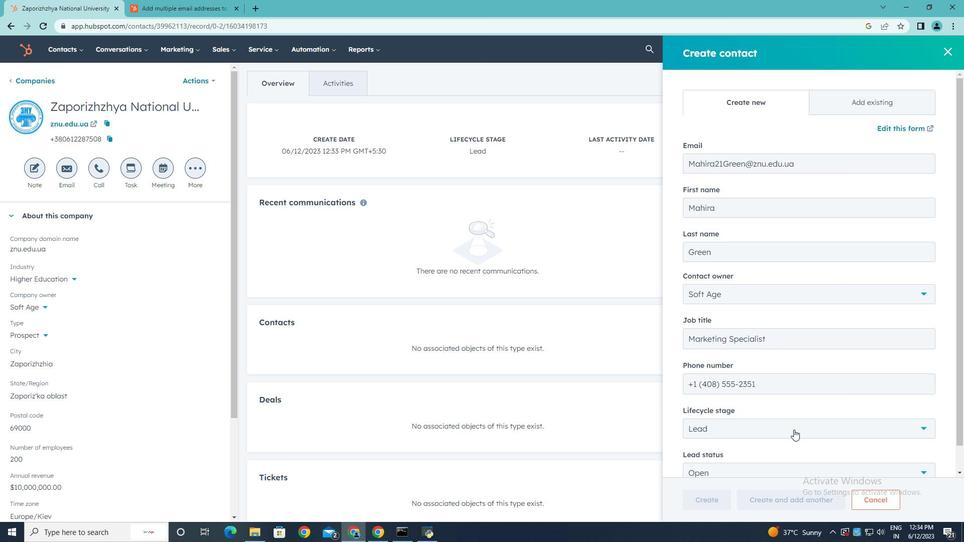 
Action: Mouse scrolled (770, 454) with delta (0, 0)
Screenshot: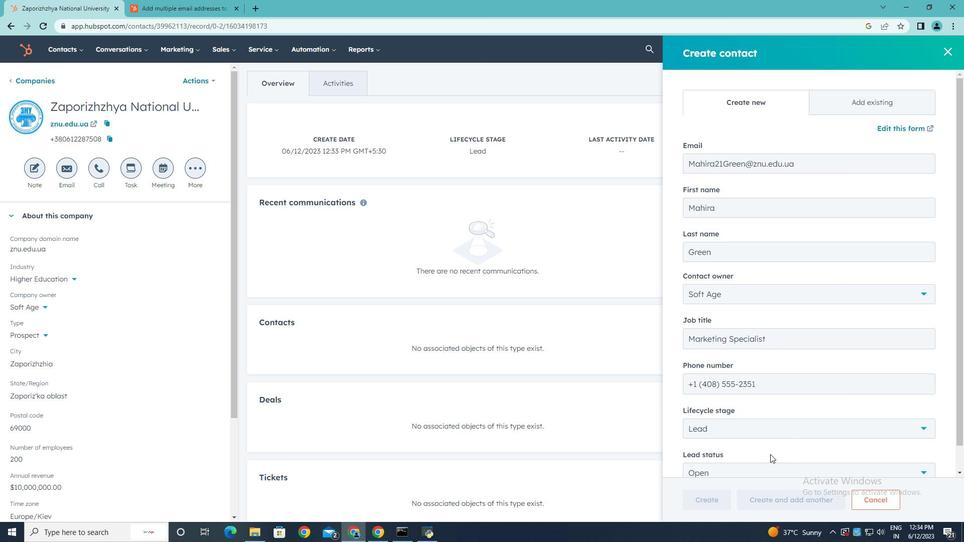 
Action: Mouse scrolled (770, 454) with delta (0, 0)
Screenshot: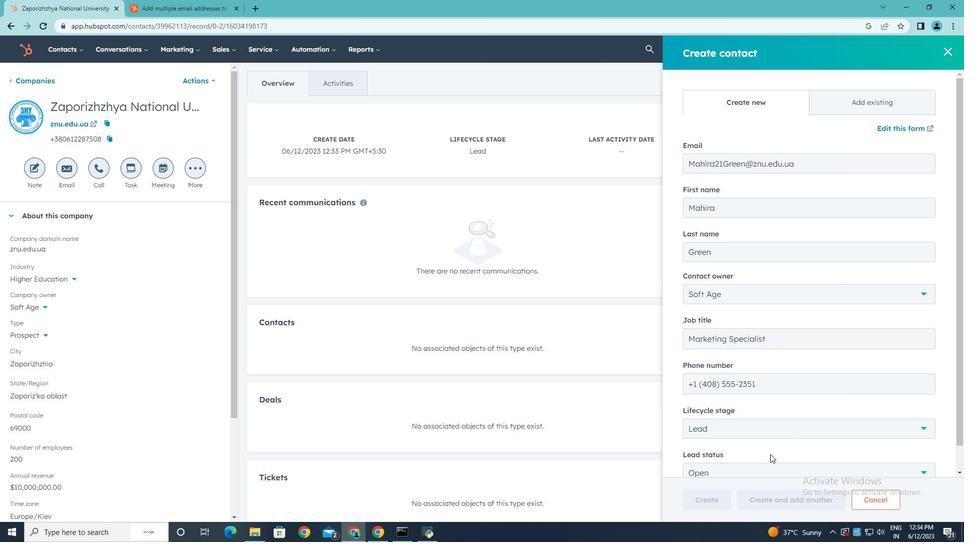 
Action: Mouse scrolled (770, 454) with delta (0, 0)
Screenshot: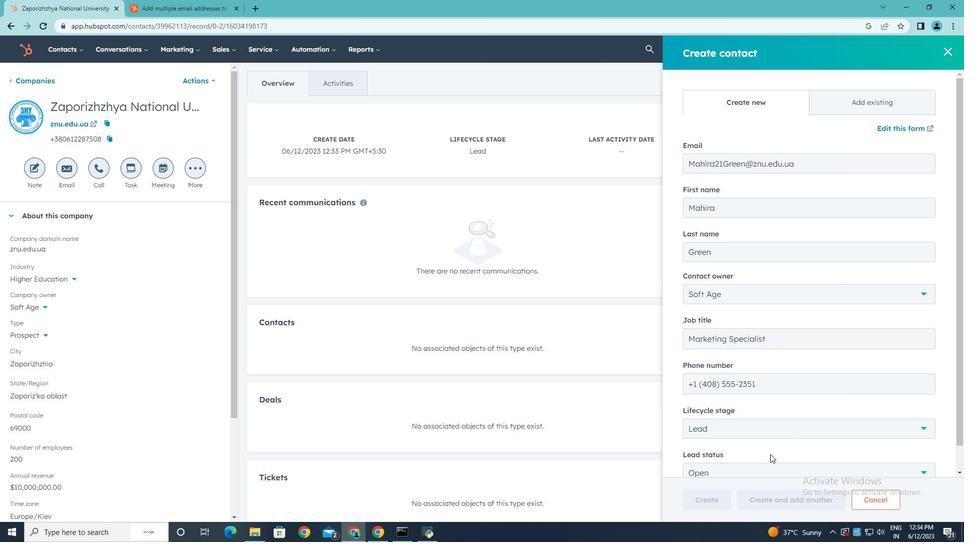 
Action: Mouse moved to (717, 498)
Screenshot: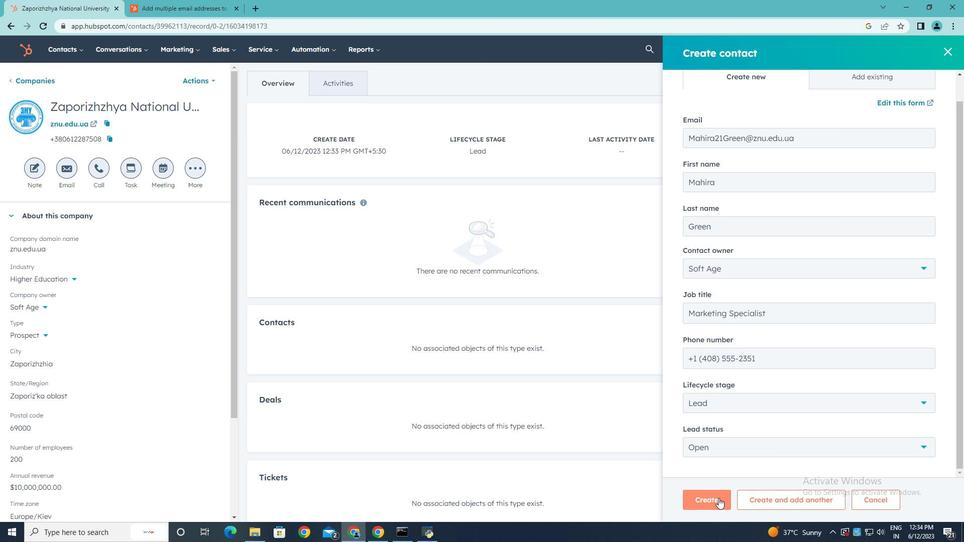 
Action: Mouse pressed left at (717, 498)
Screenshot: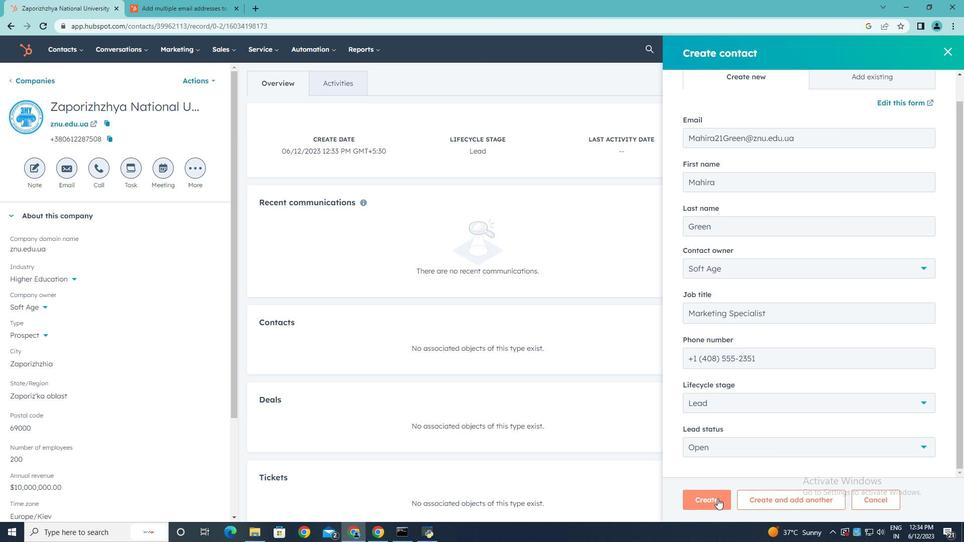 
Action: Mouse moved to (620, 438)
Screenshot: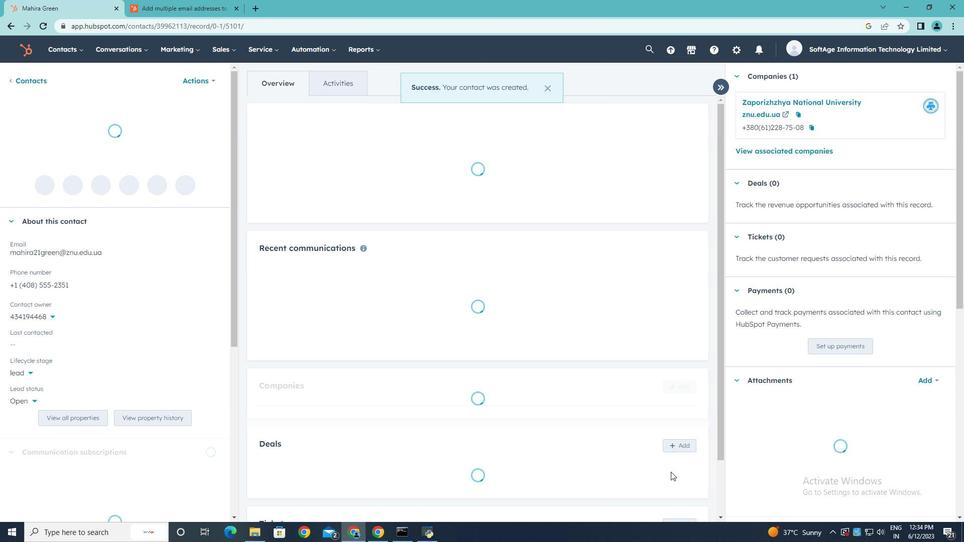
